 Task: Set the name input to First Name, Last Name.
Action: Mouse moved to (159, 548)
Screenshot: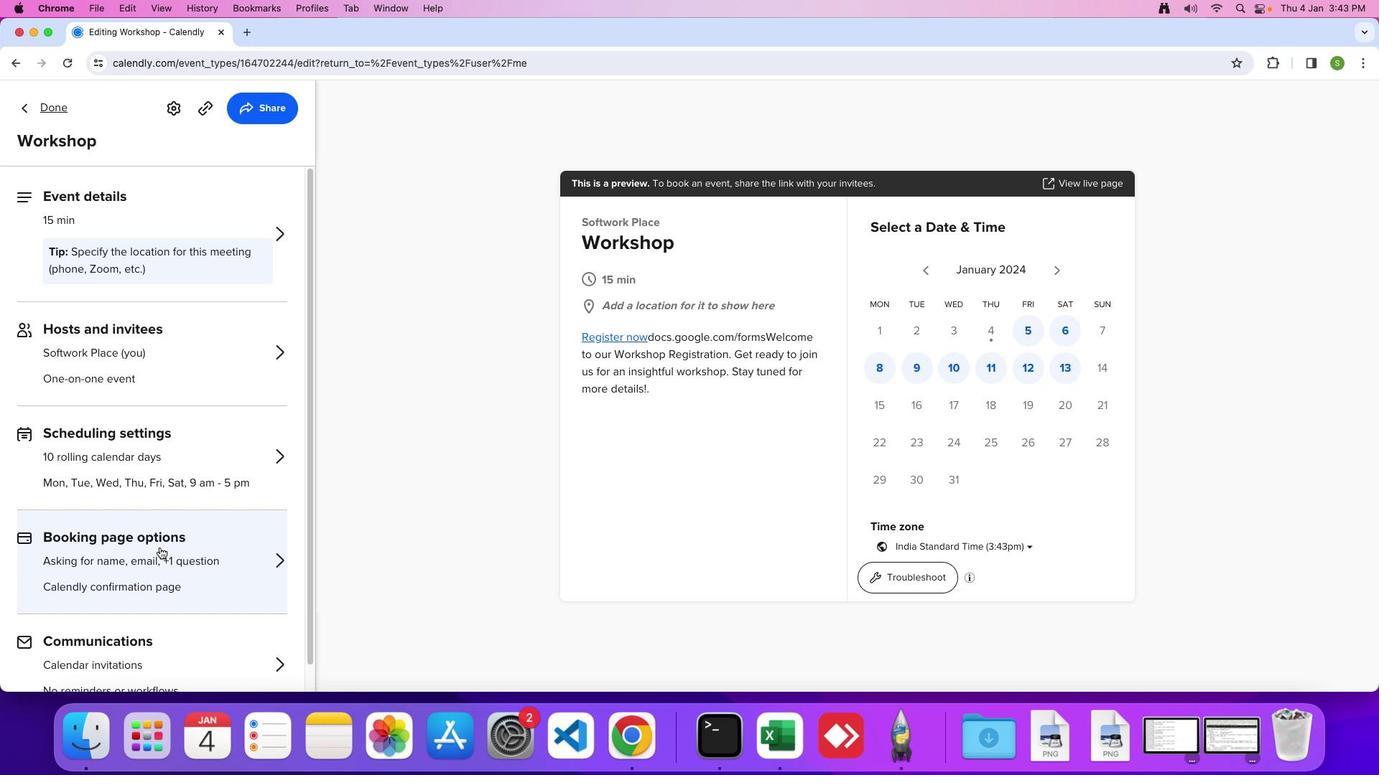 
Action: Mouse pressed left at (159, 548)
Screenshot: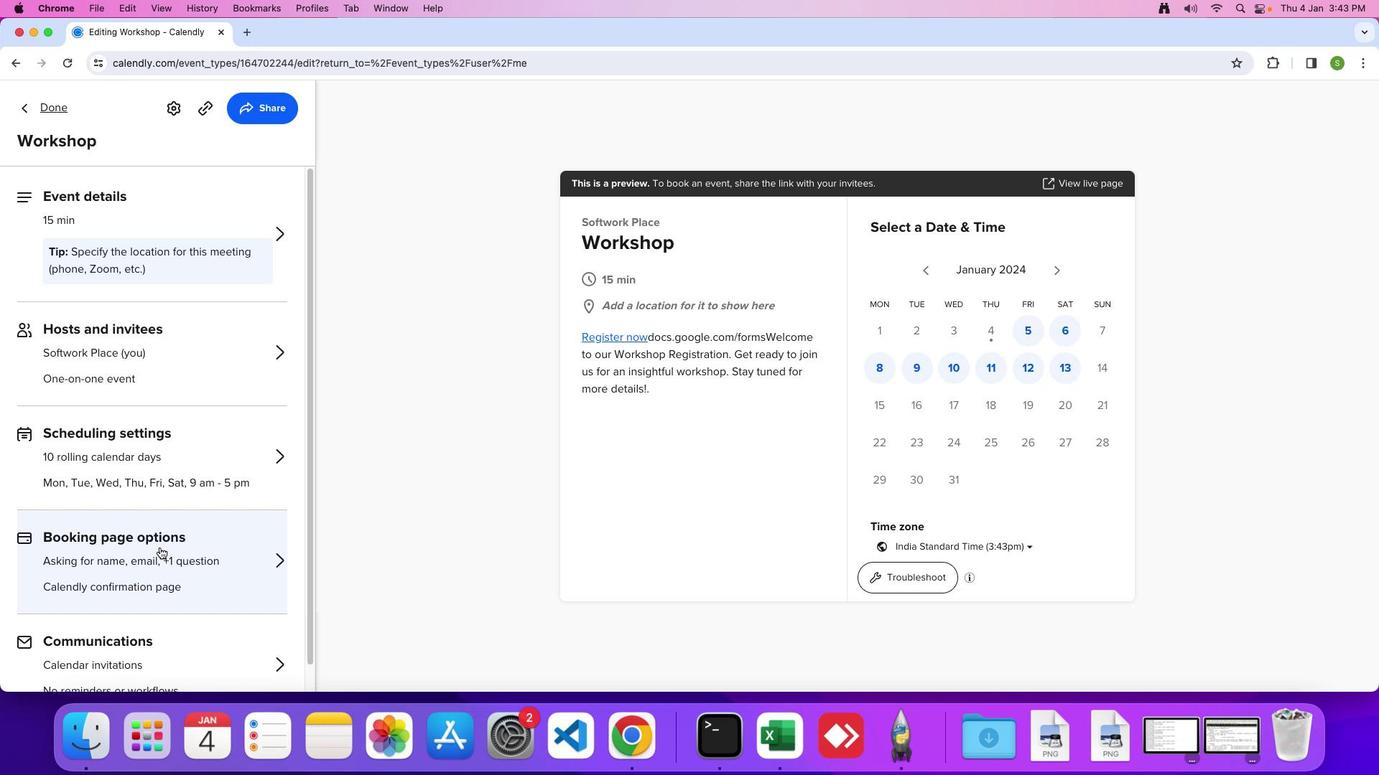 
Action: Mouse moved to (270, 343)
Screenshot: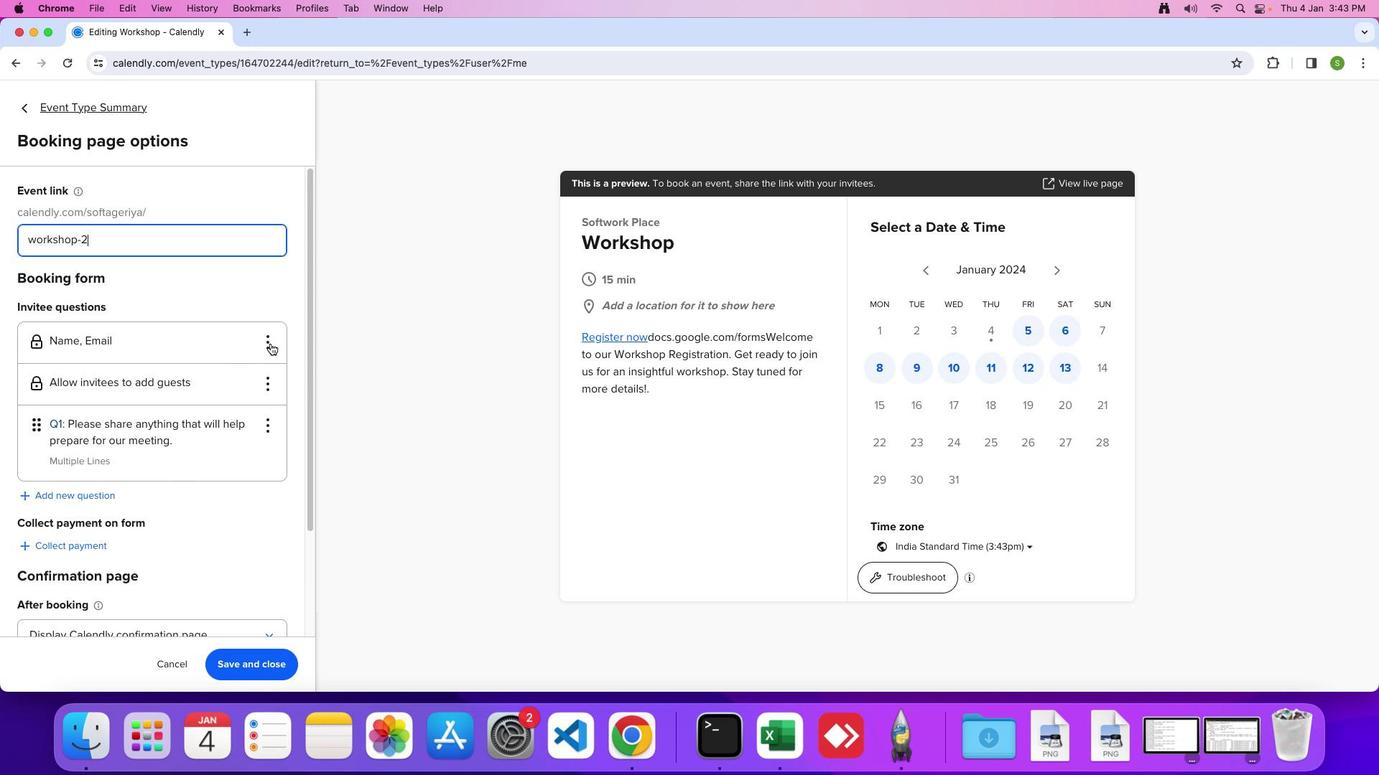 
Action: Mouse pressed left at (270, 343)
Screenshot: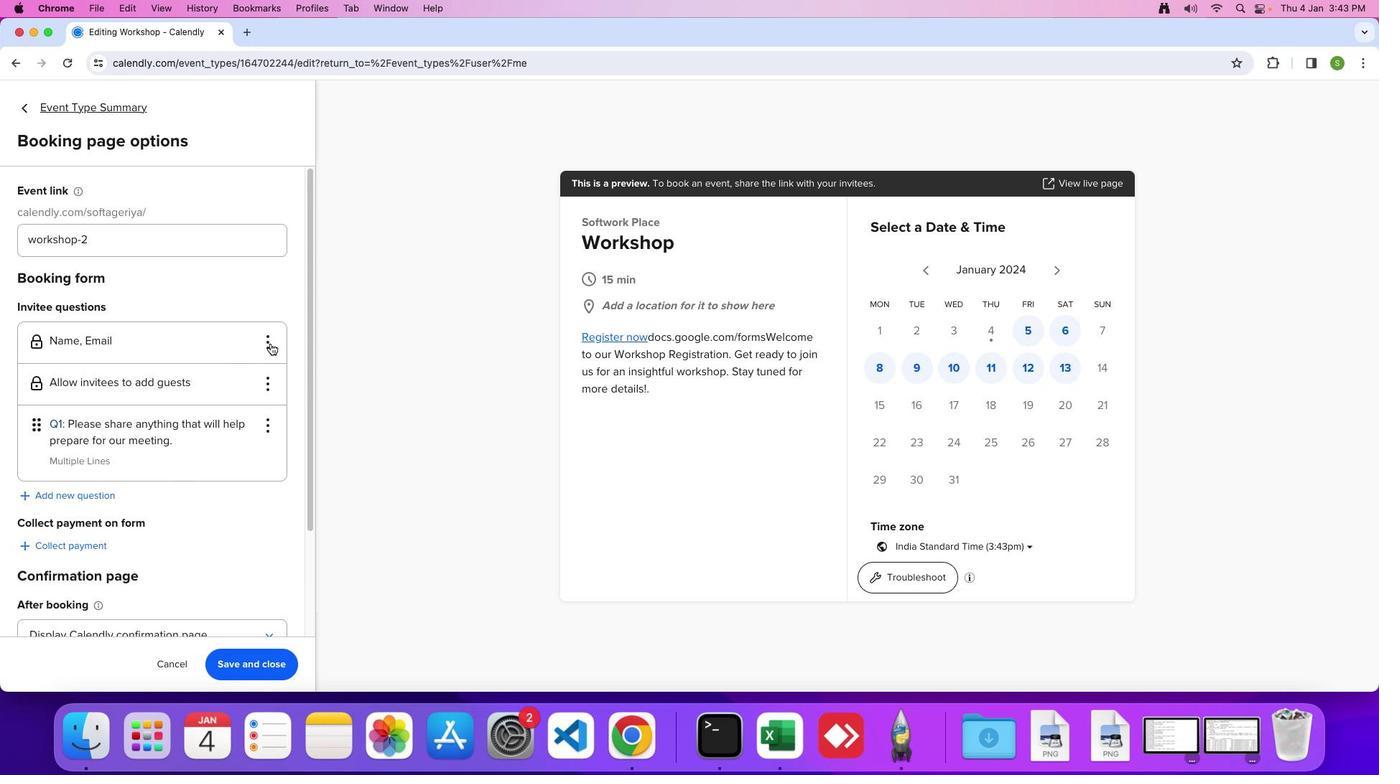 
Action: Mouse moved to (262, 367)
Screenshot: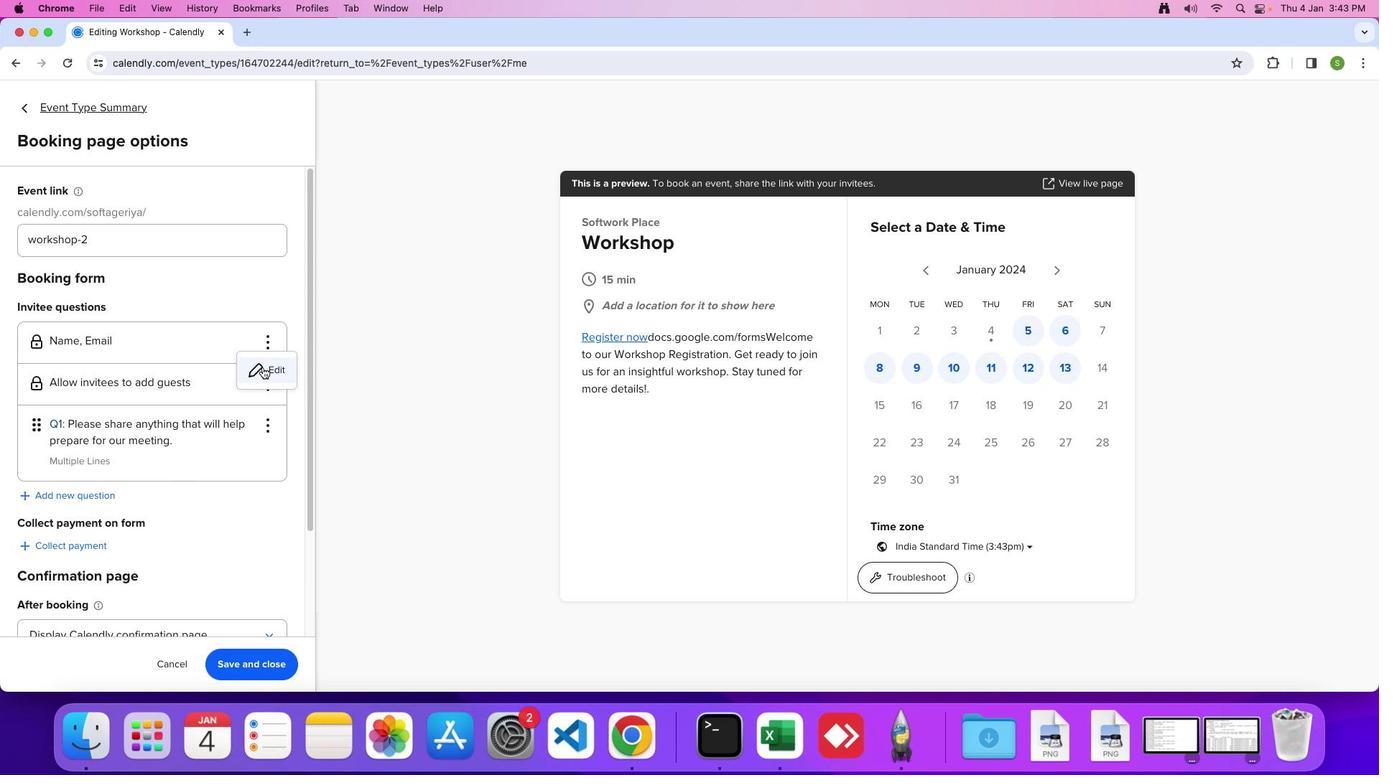 
Action: Mouse pressed left at (262, 367)
Screenshot: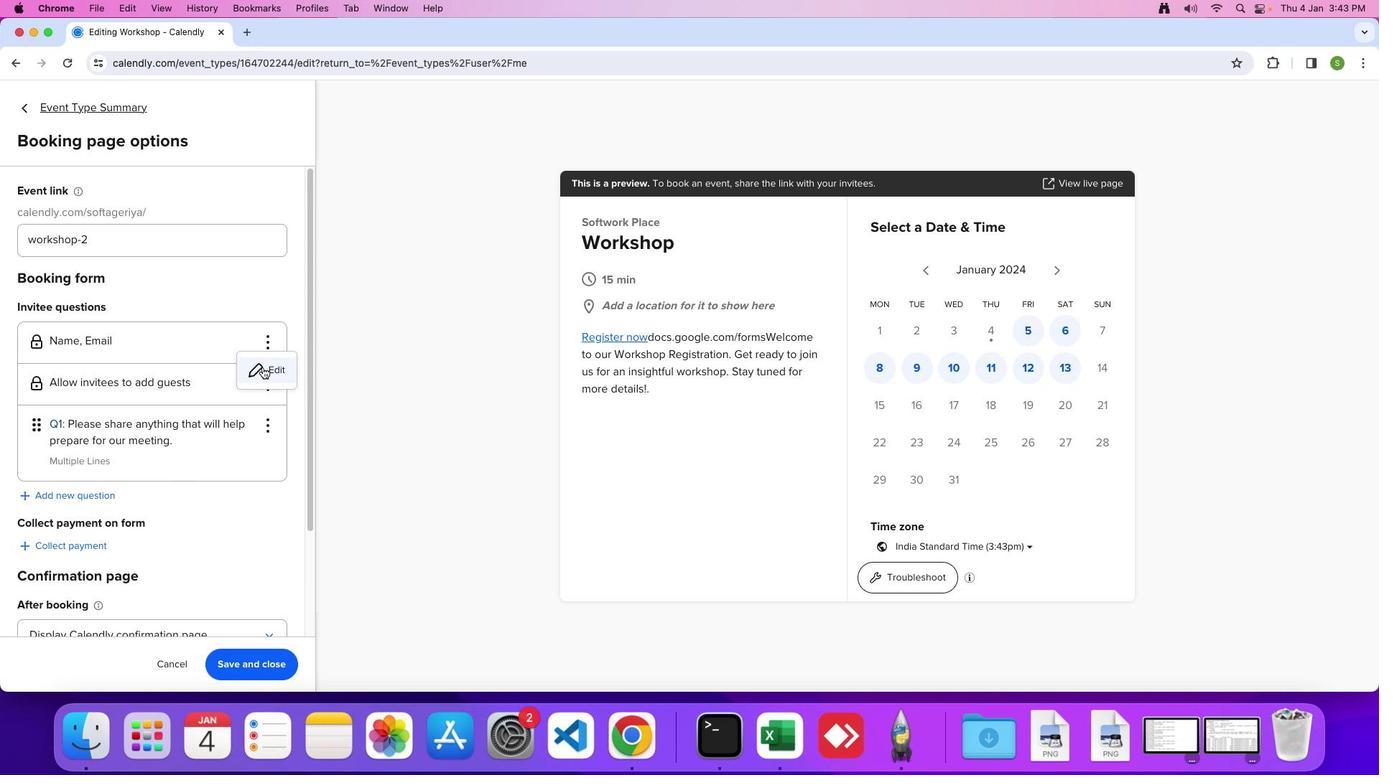 
Action: Mouse moved to (792, 240)
Screenshot: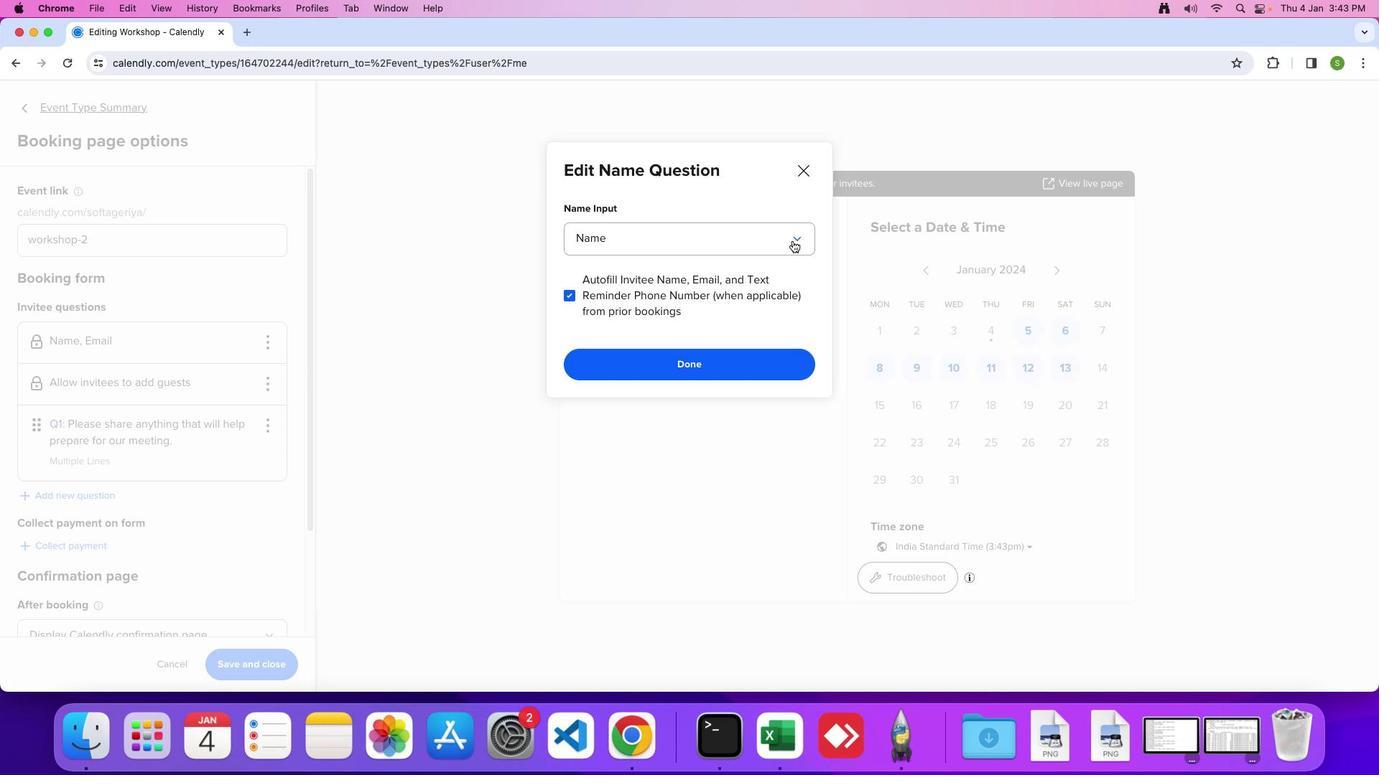 
Action: Mouse pressed left at (792, 240)
Screenshot: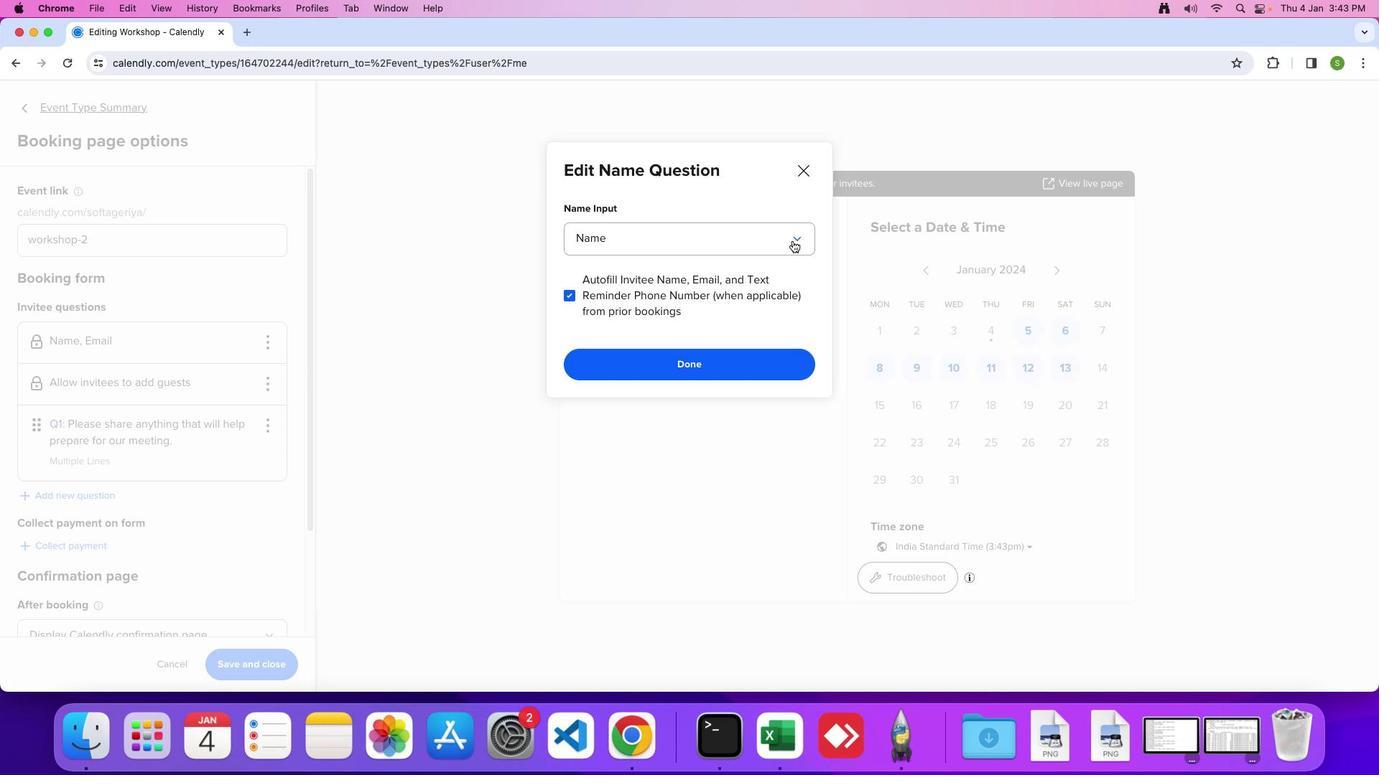 
Action: Mouse moved to (658, 300)
Screenshot: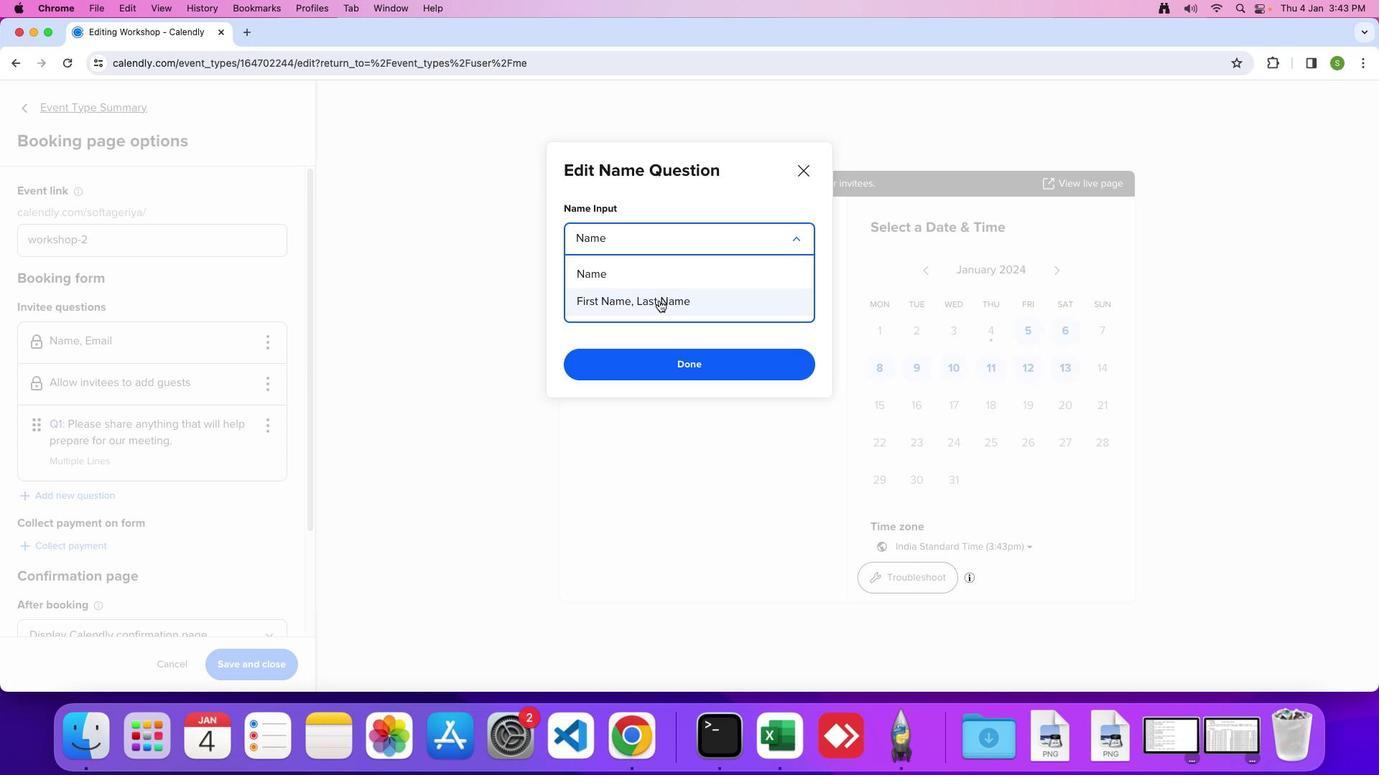 
Action: Mouse pressed left at (658, 300)
Screenshot: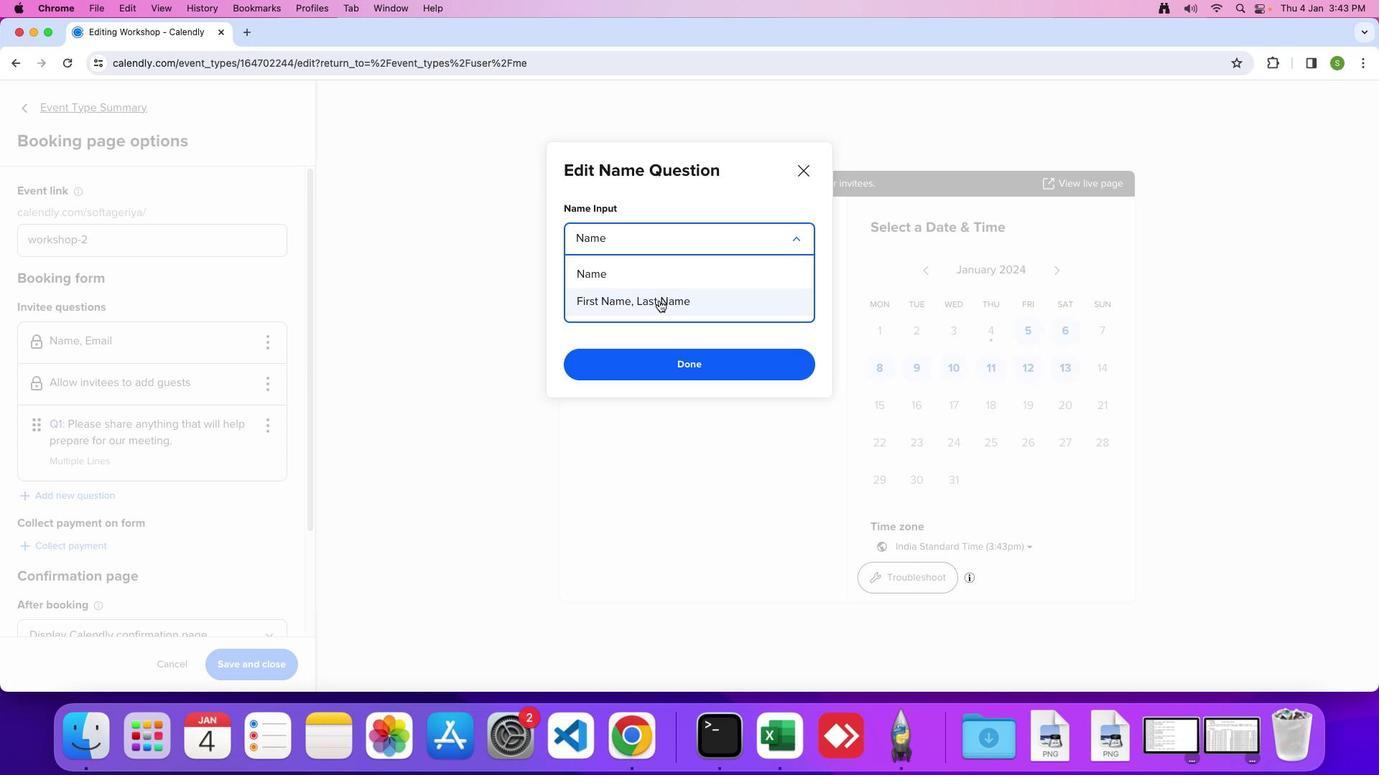 
Action: Mouse moved to (657, 367)
Screenshot: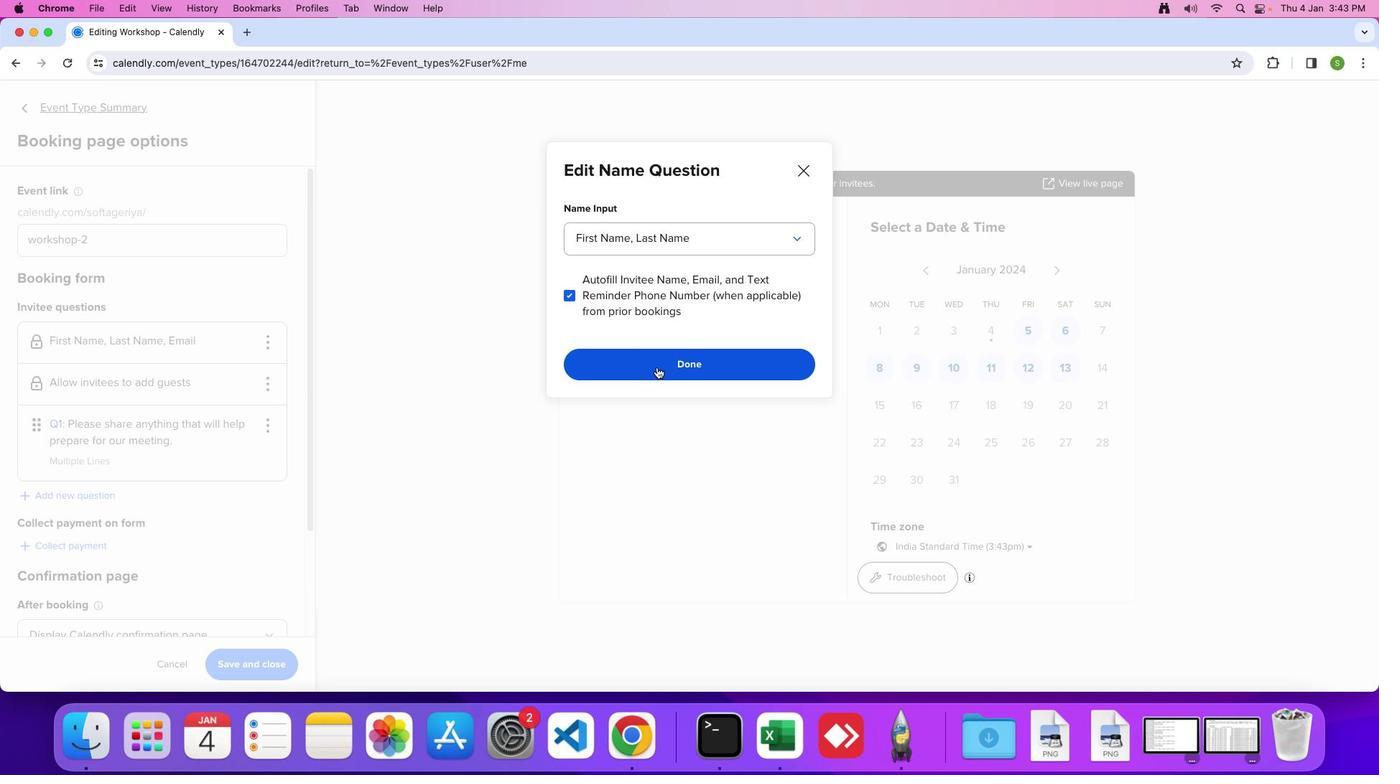
Action: Mouse pressed left at (657, 367)
Screenshot: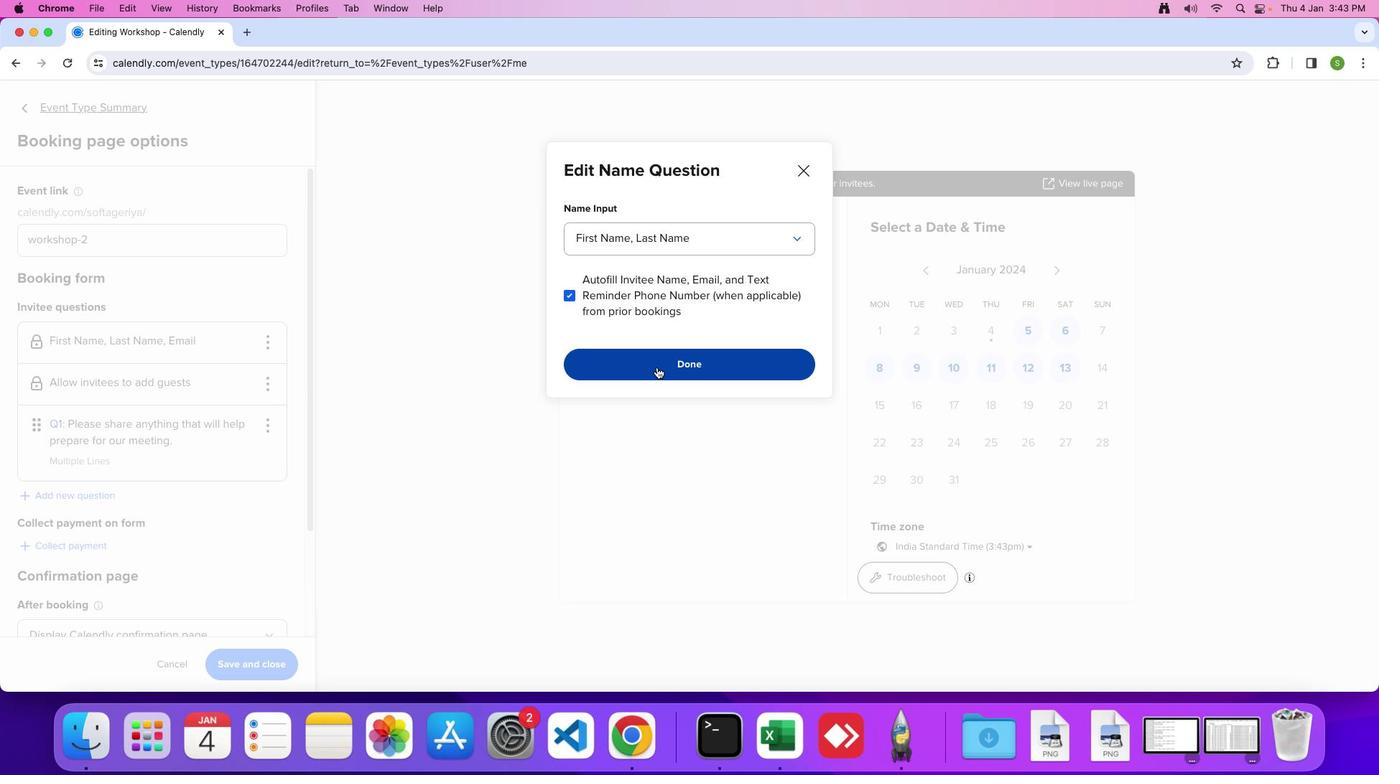 
